 Task: Change the answer type to Multiple Lines.
Action: Mouse moved to (614, 358)
Screenshot: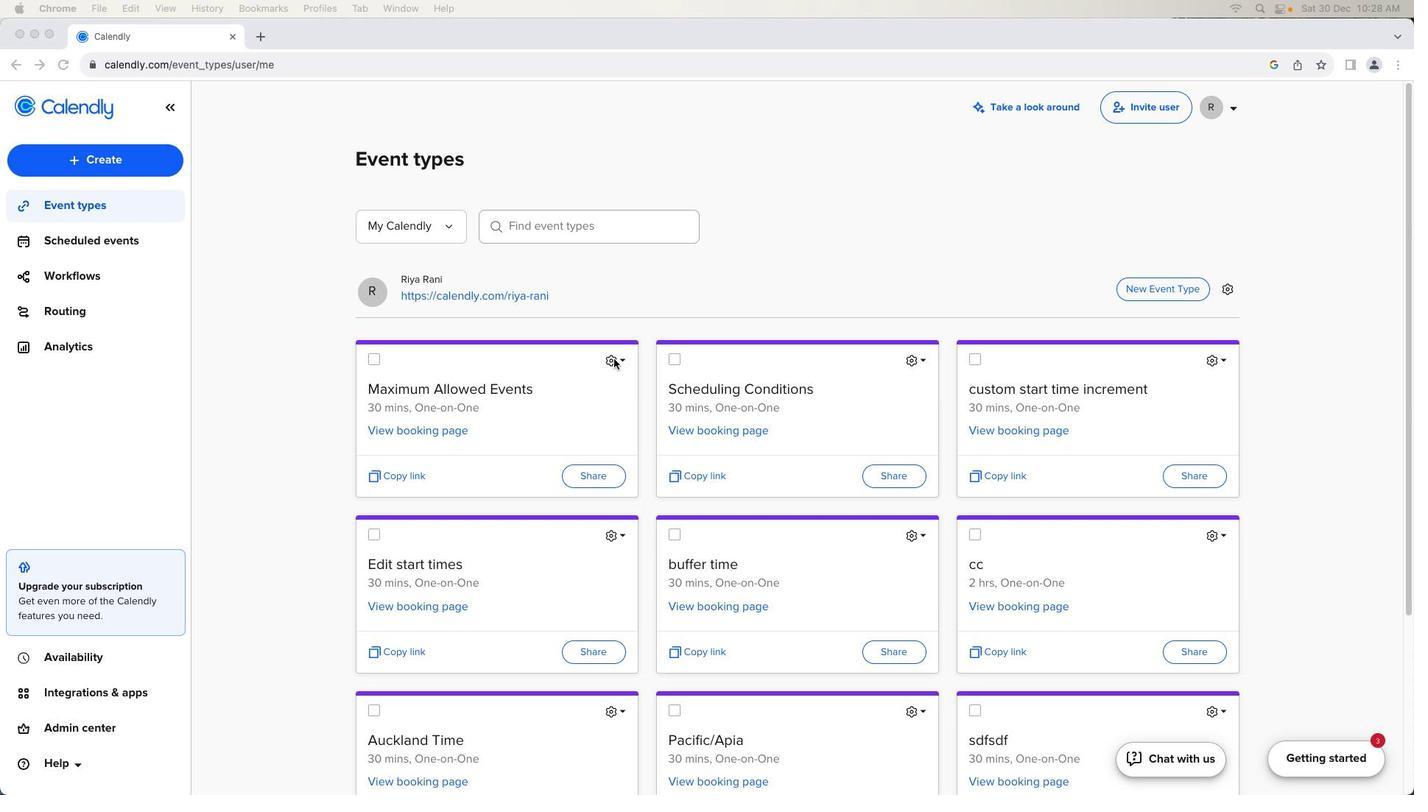 
Action: Mouse pressed left at (614, 358)
Screenshot: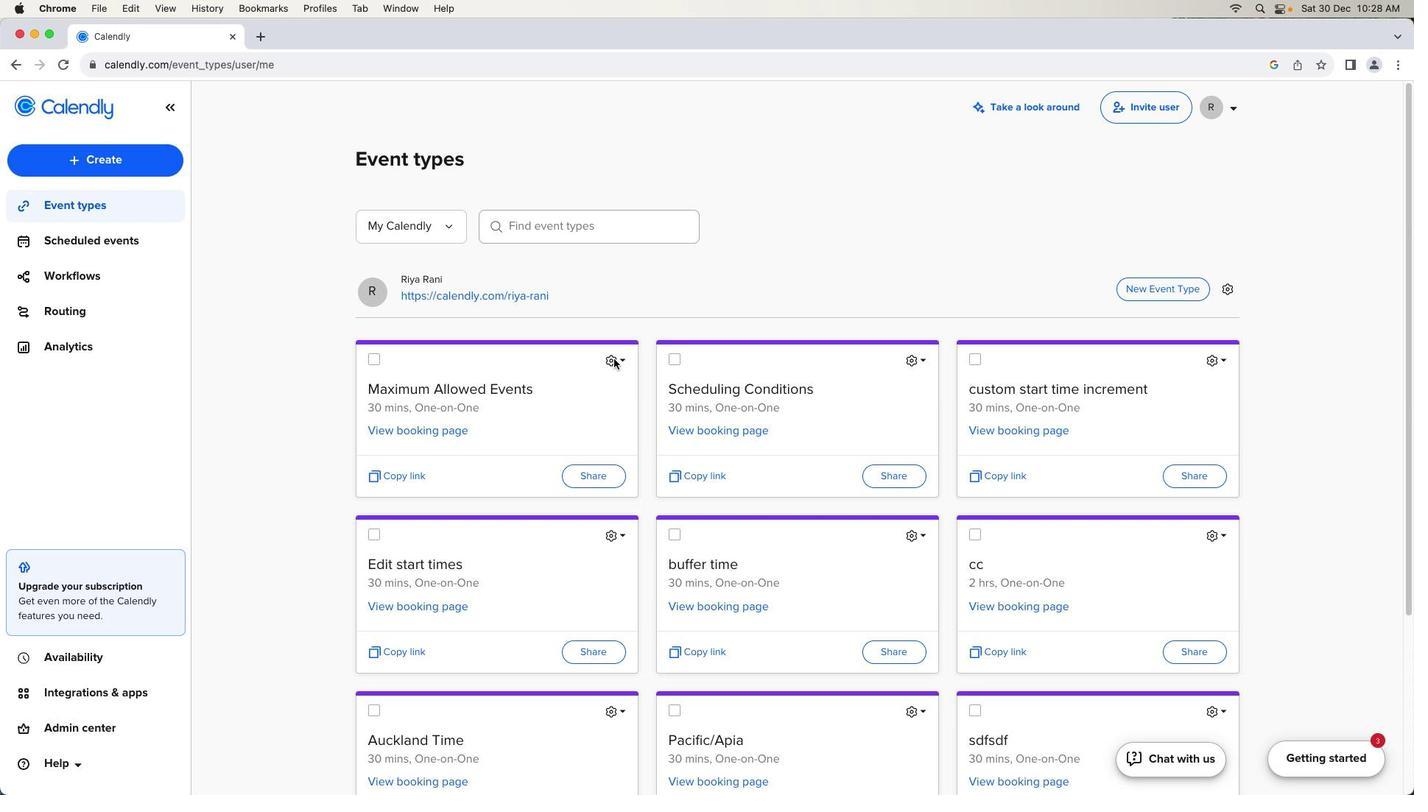 
Action: Mouse moved to (615, 358)
Screenshot: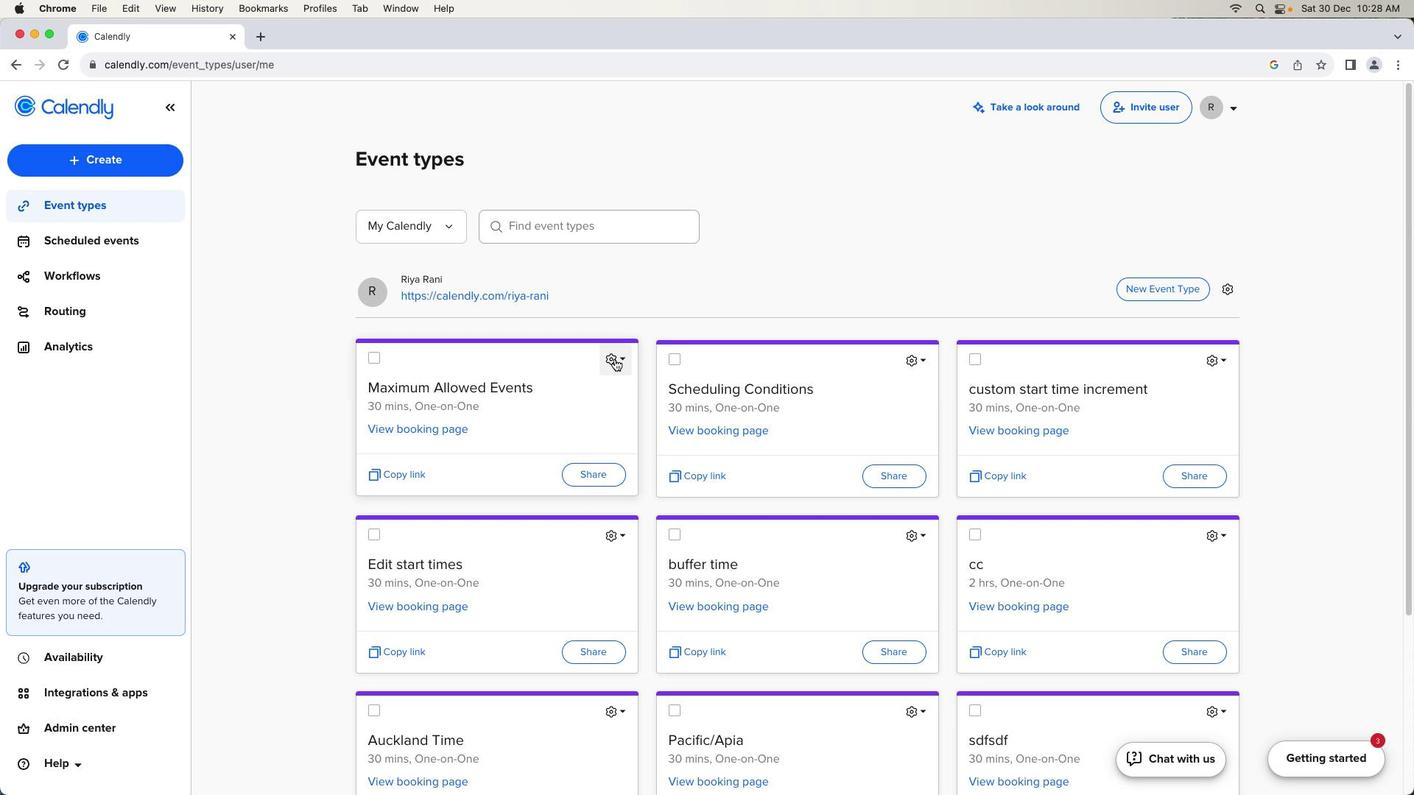 
Action: Mouse pressed left at (615, 358)
Screenshot: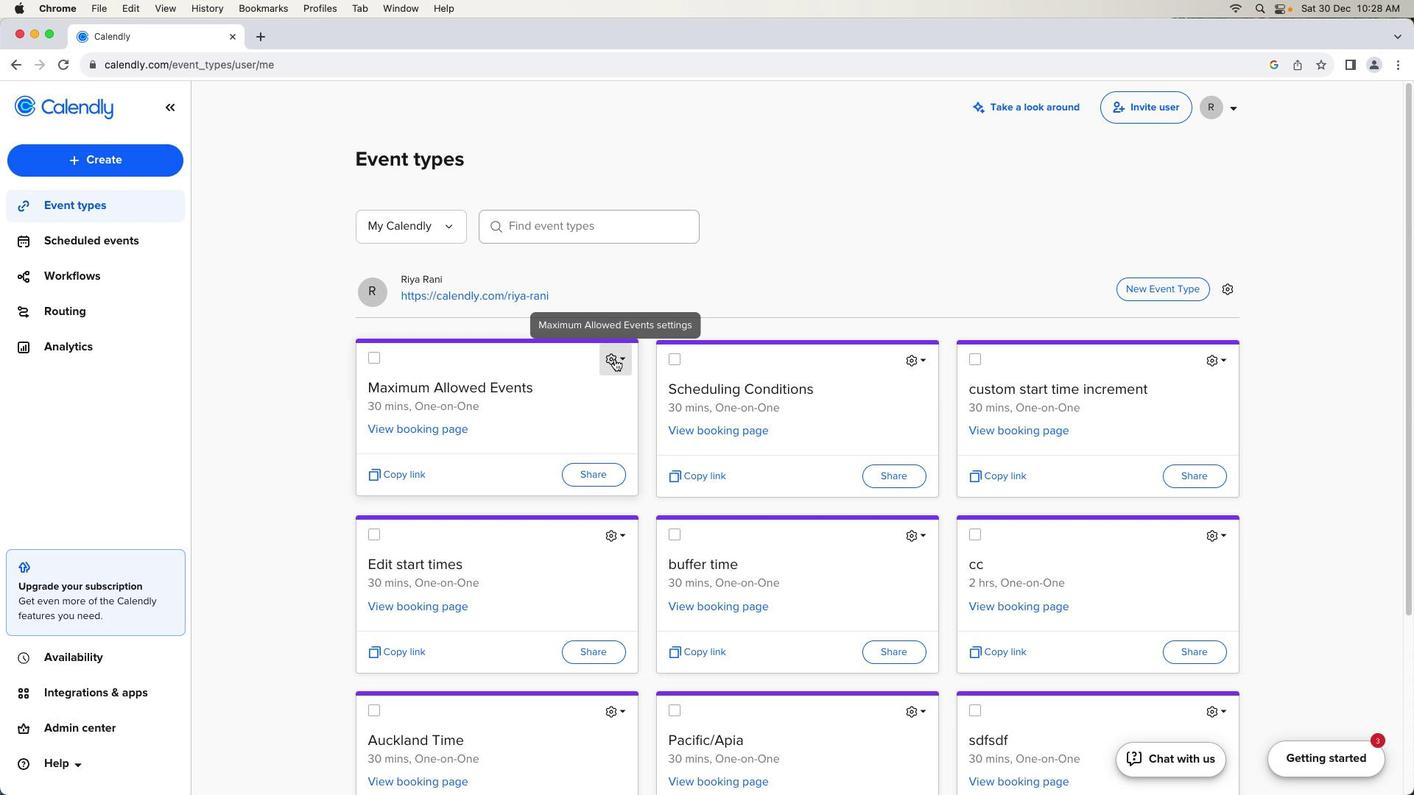 
Action: Mouse moved to (576, 389)
Screenshot: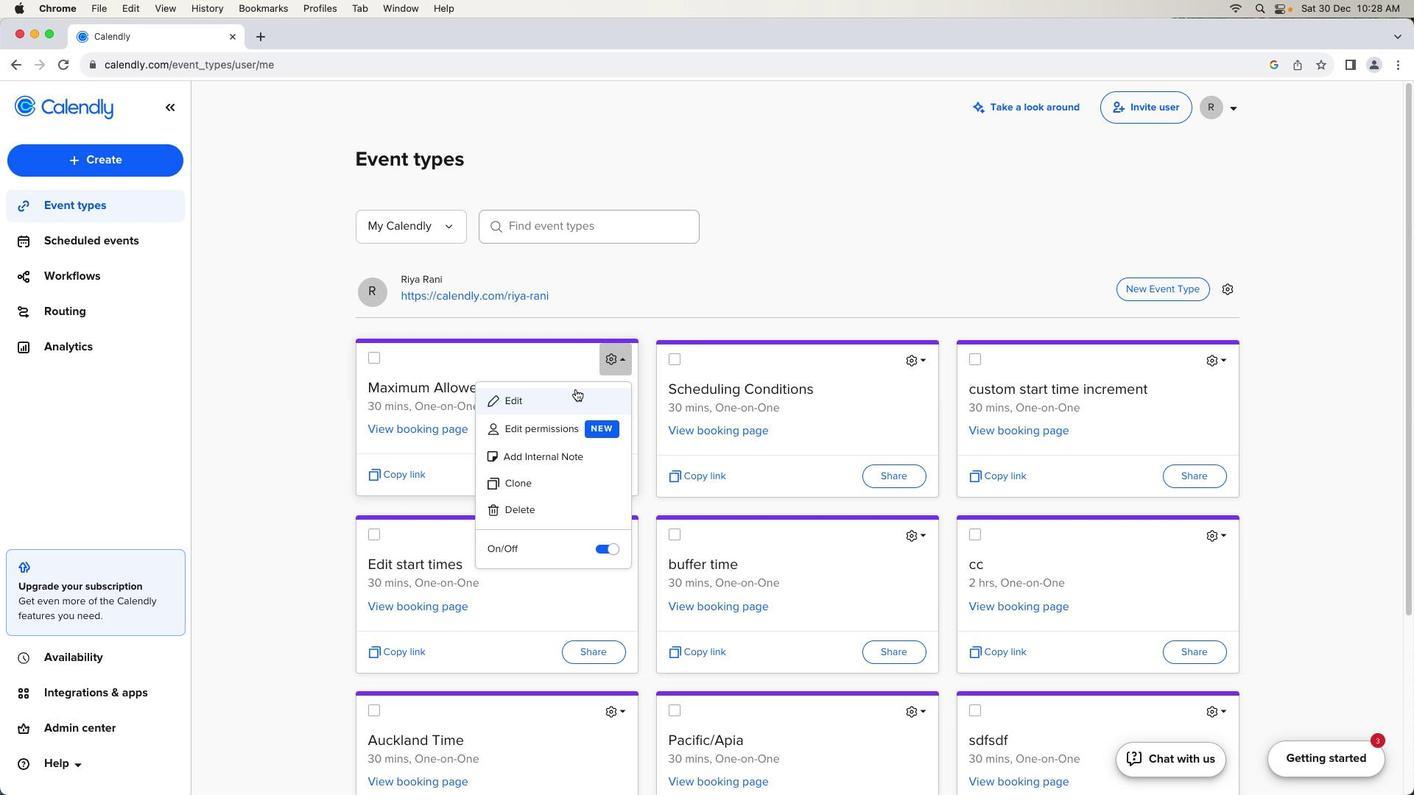 
Action: Mouse pressed left at (576, 389)
Screenshot: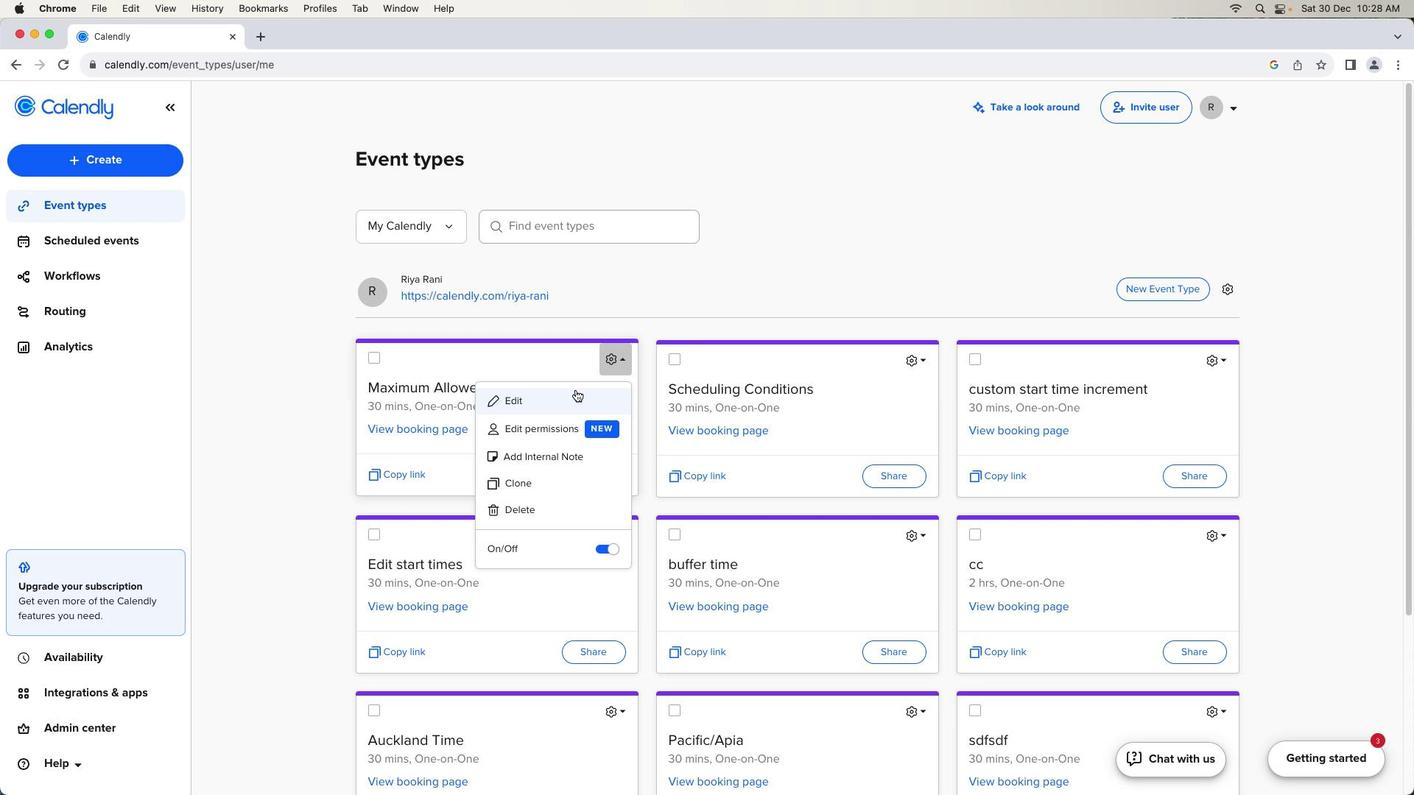
Action: Mouse moved to (283, 575)
Screenshot: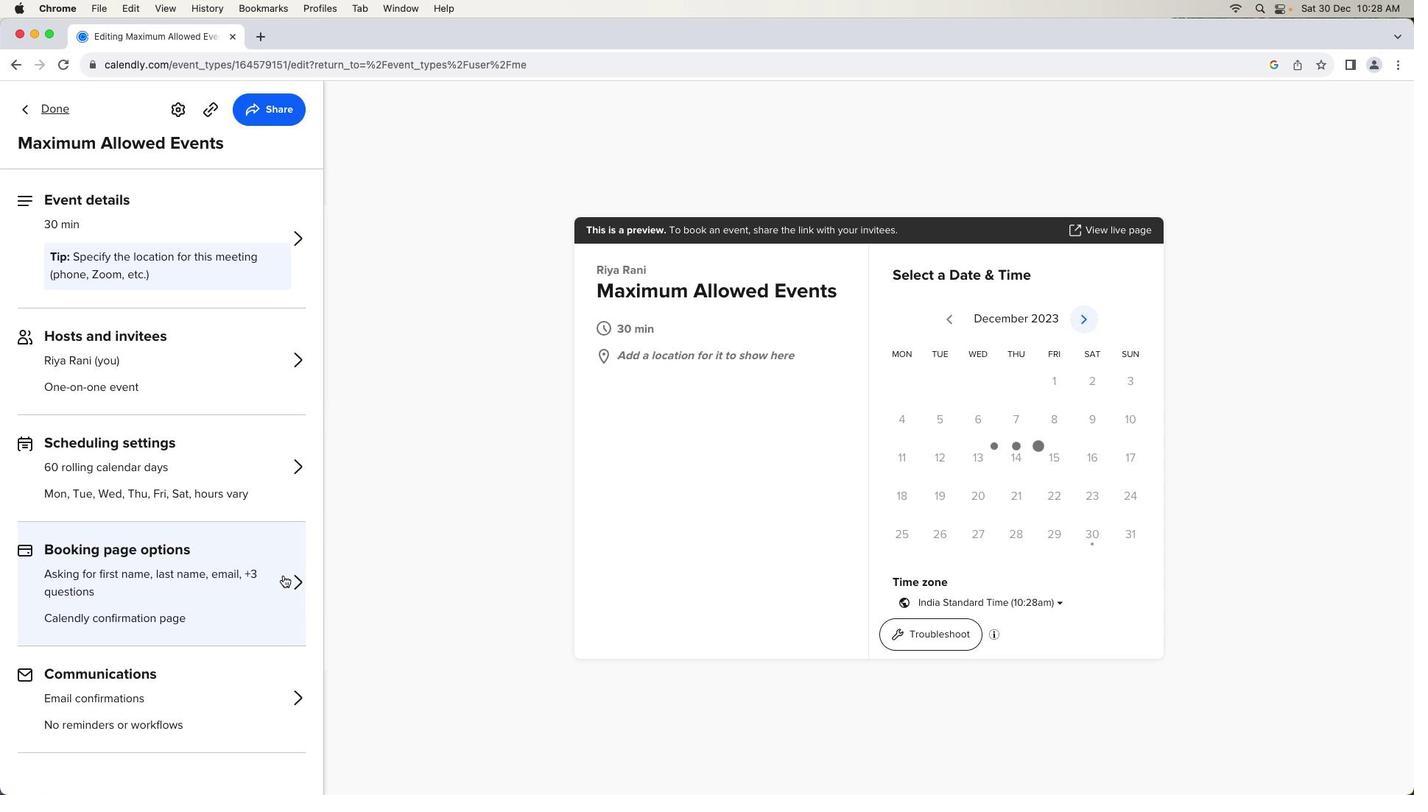 
Action: Mouse pressed left at (283, 575)
Screenshot: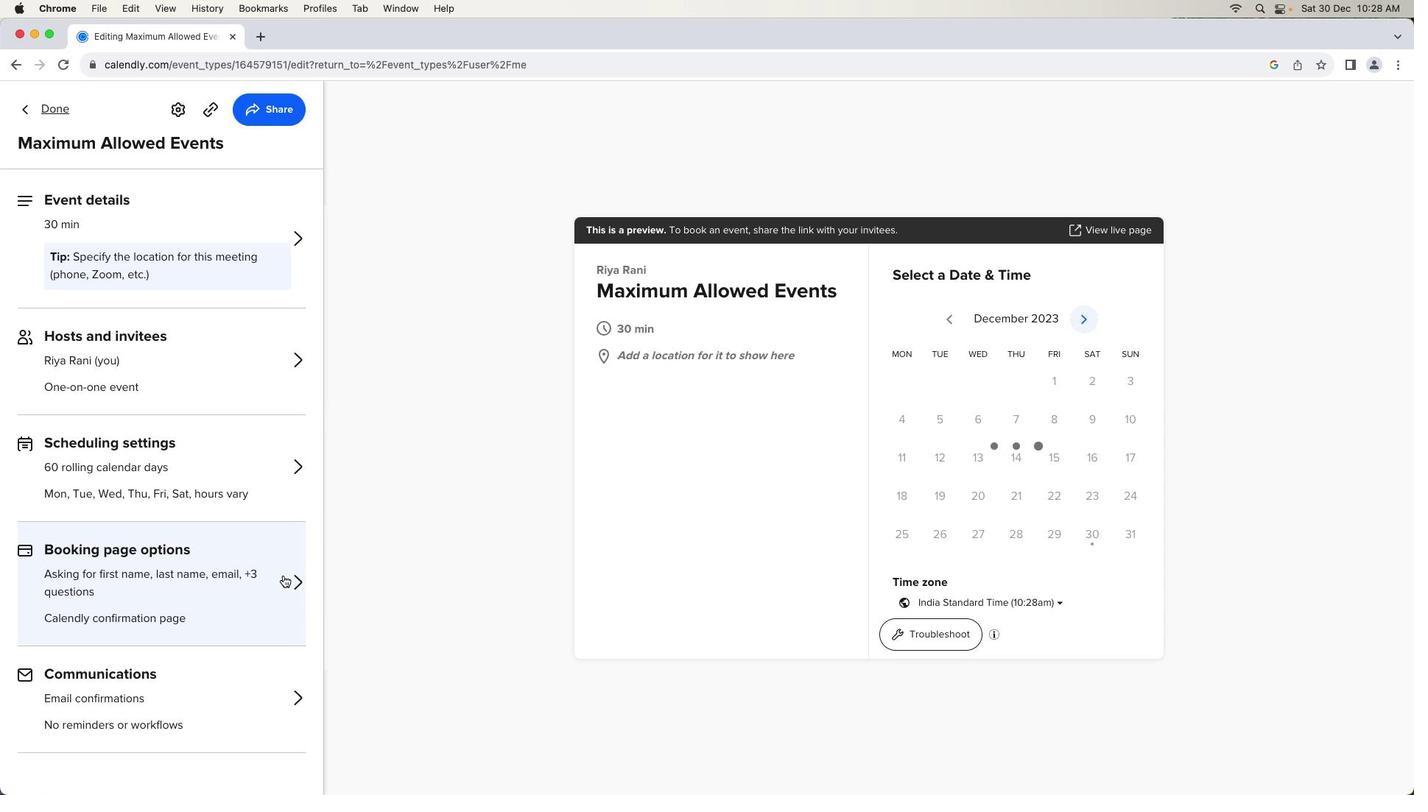 
Action: Mouse moved to (274, 512)
Screenshot: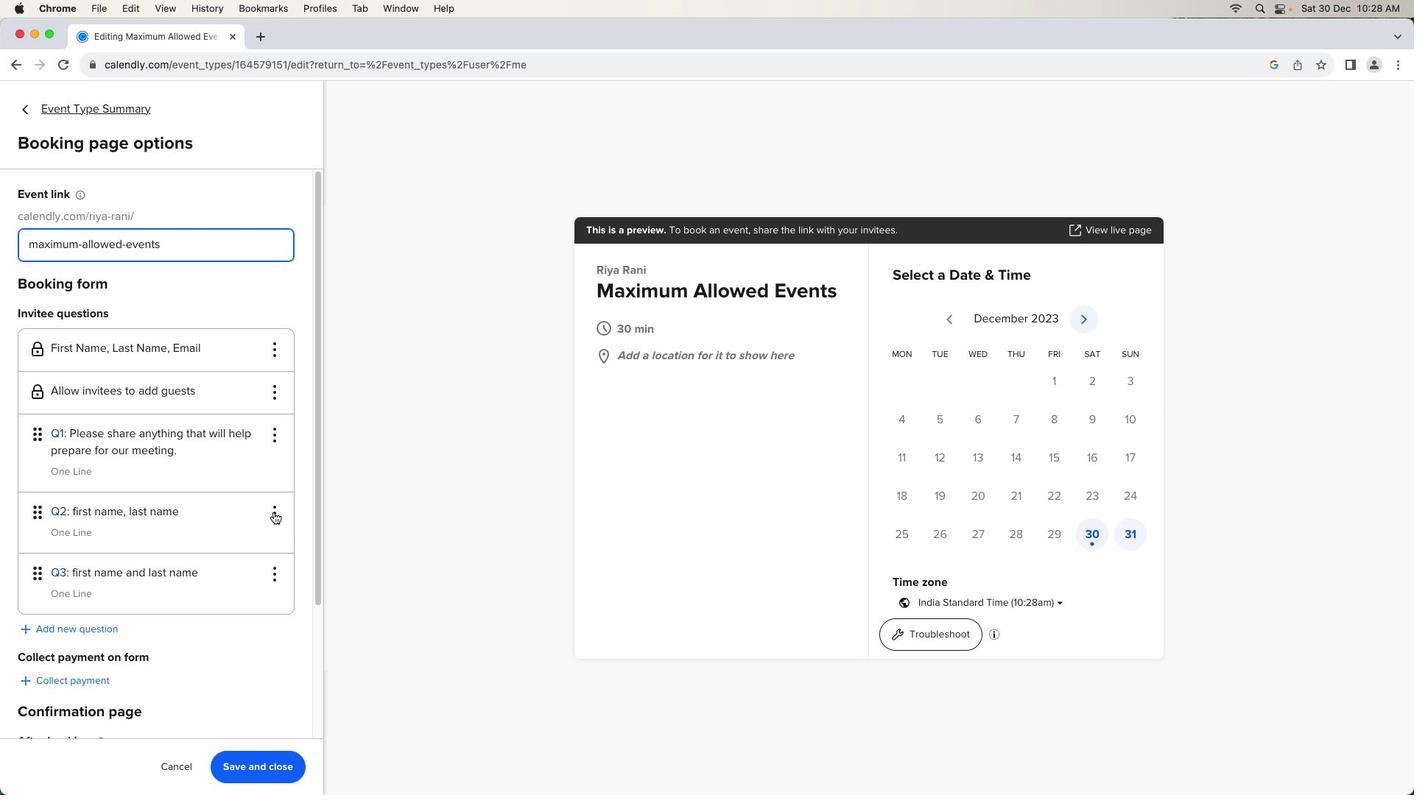 
Action: Mouse pressed left at (274, 512)
Screenshot: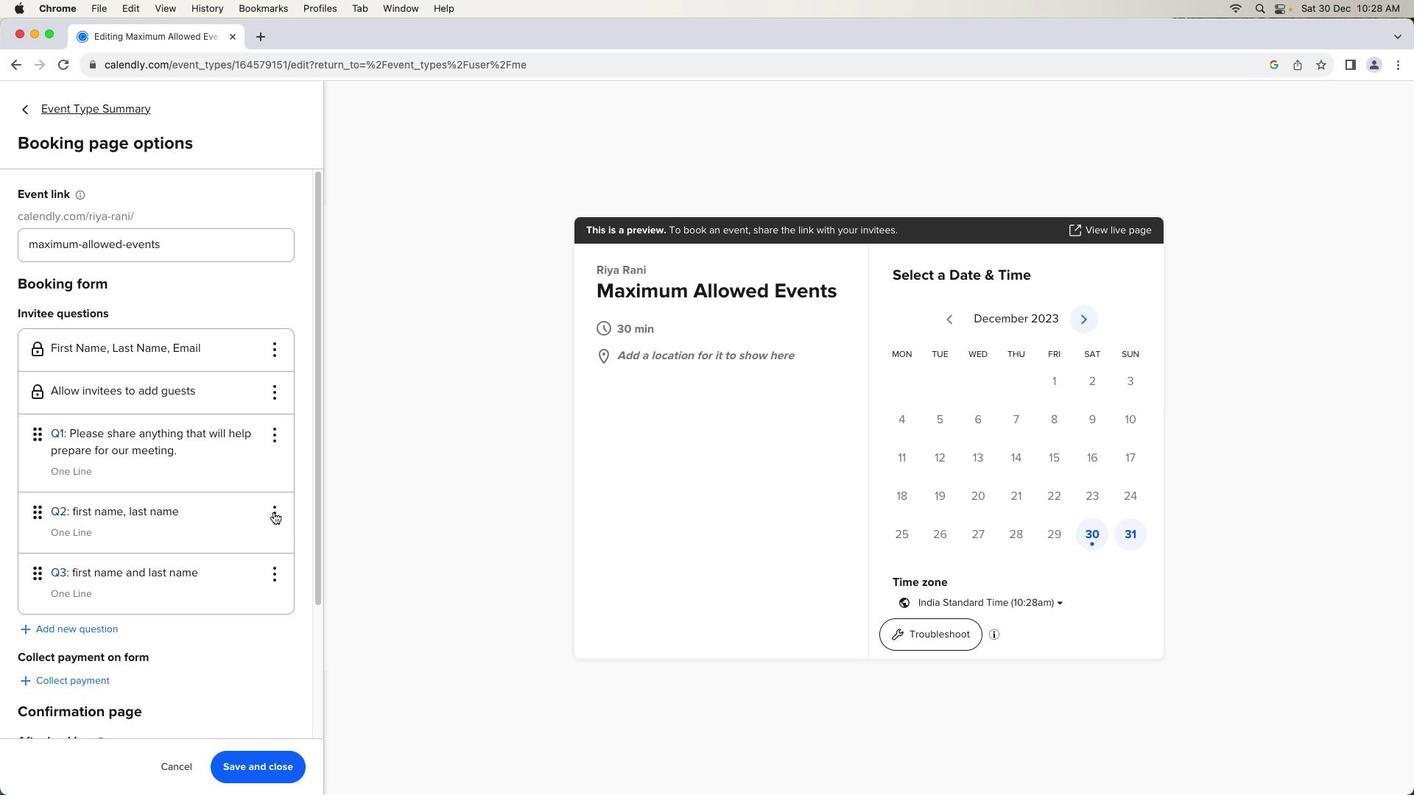 
Action: Mouse moved to (269, 534)
Screenshot: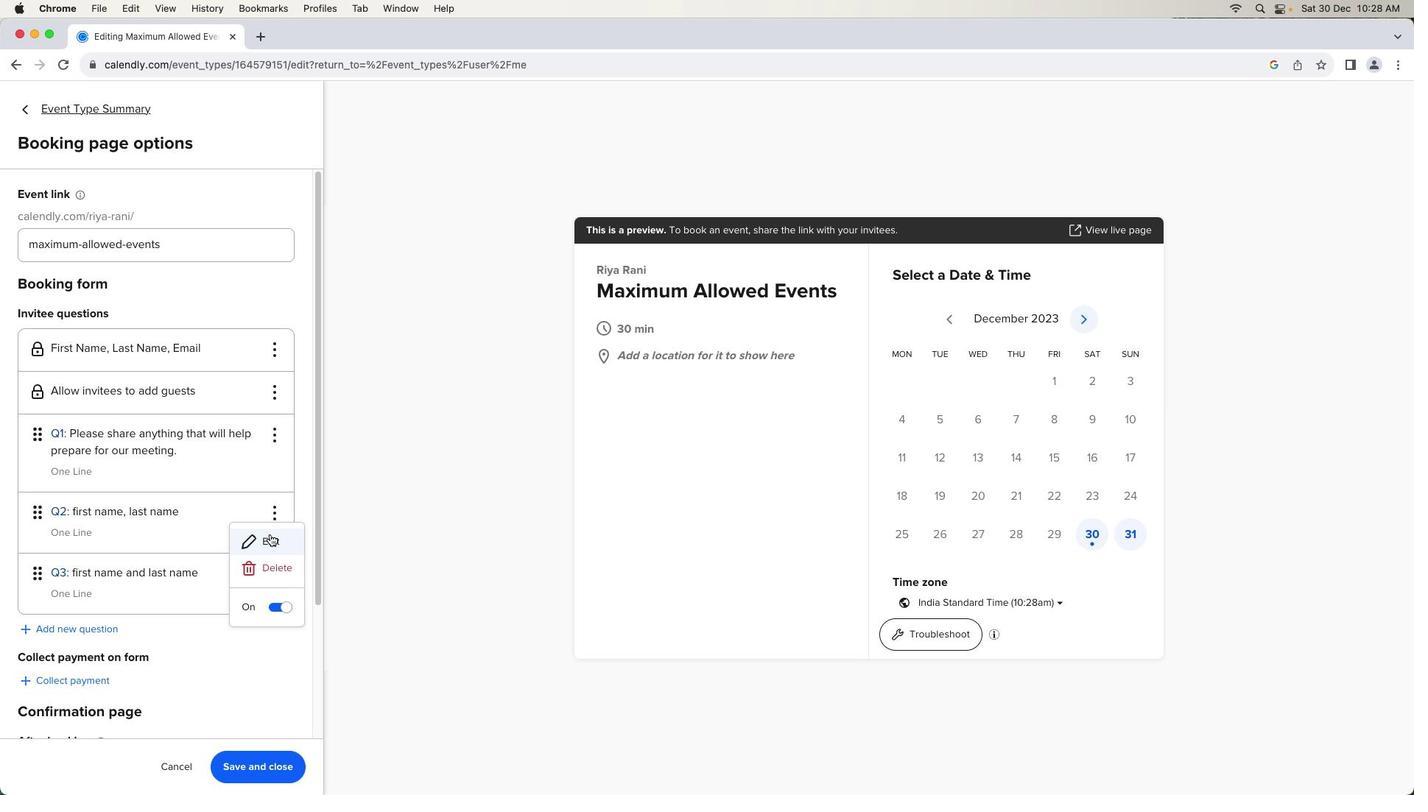 
Action: Mouse pressed left at (269, 534)
Screenshot: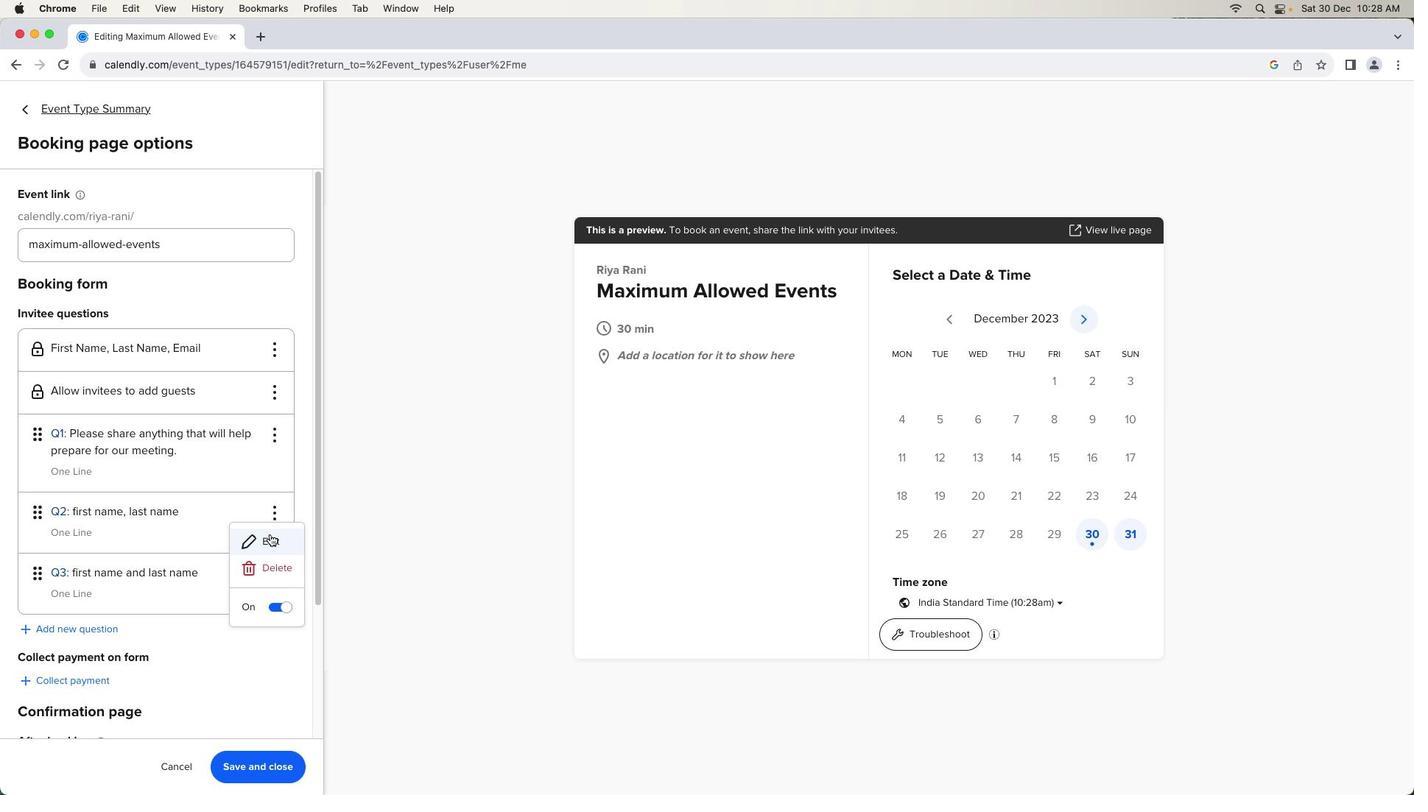 
Action: Mouse moved to (704, 379)
Screenshot: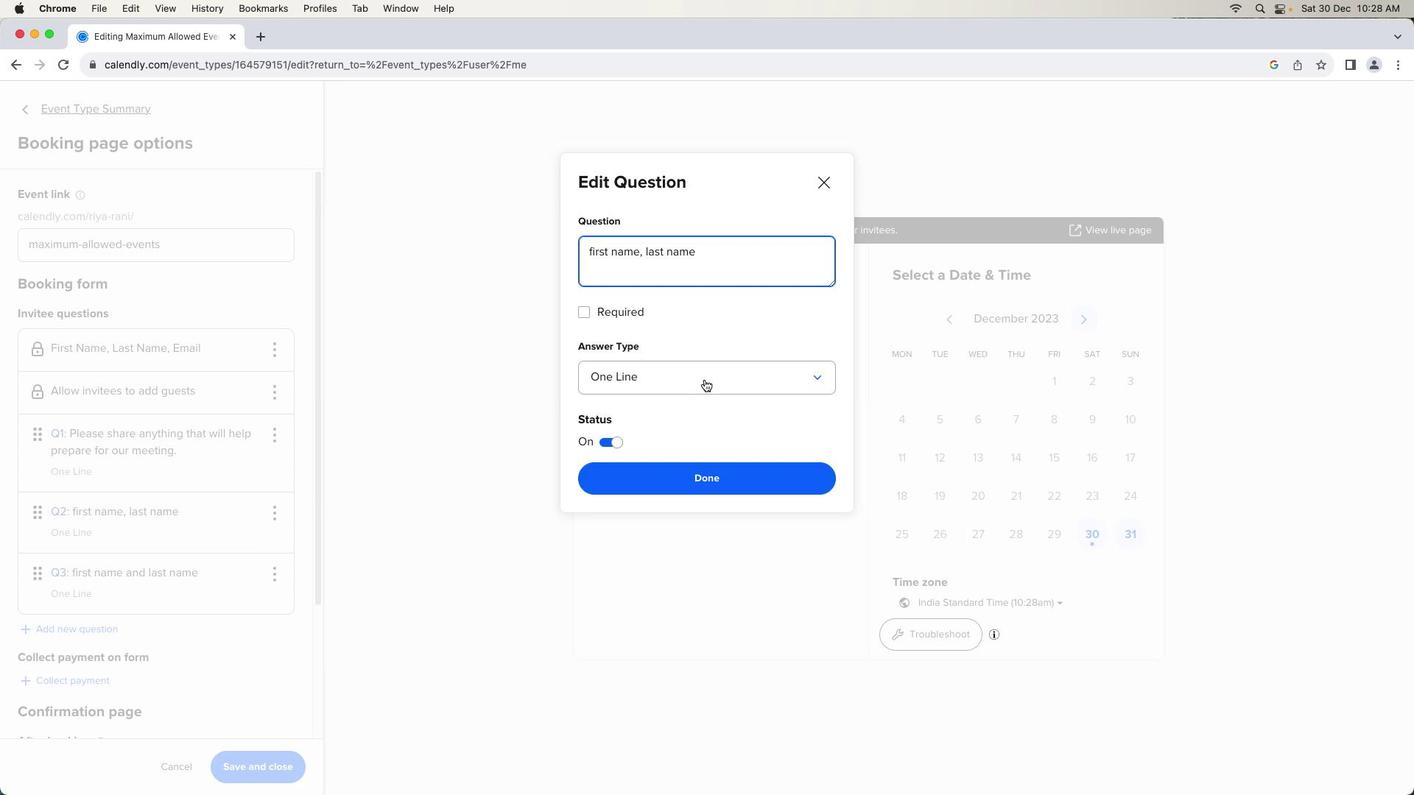
Action: Mouse pressed left at (704, 379)
Screenshot: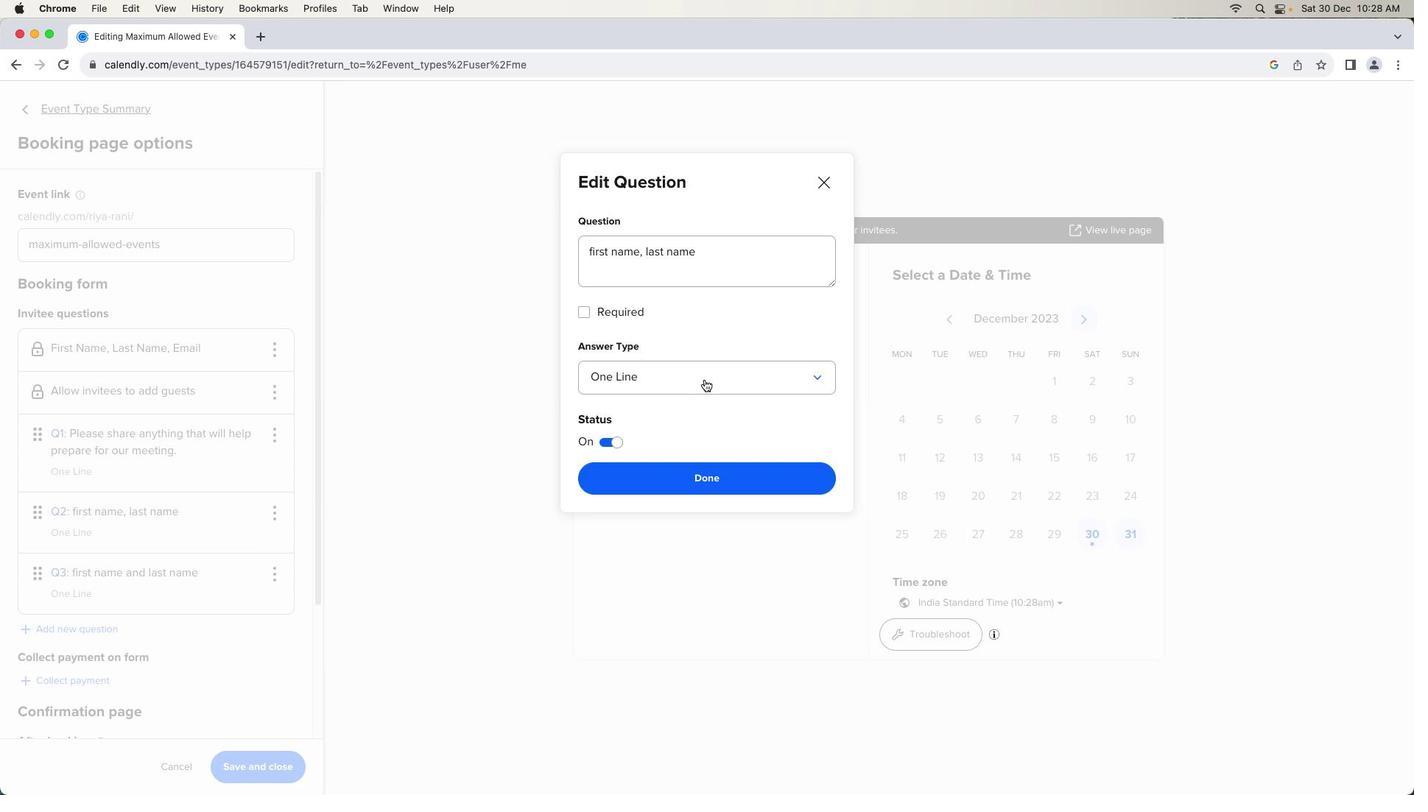 
Action: Mouse moved to (669, 441)
Screenshot: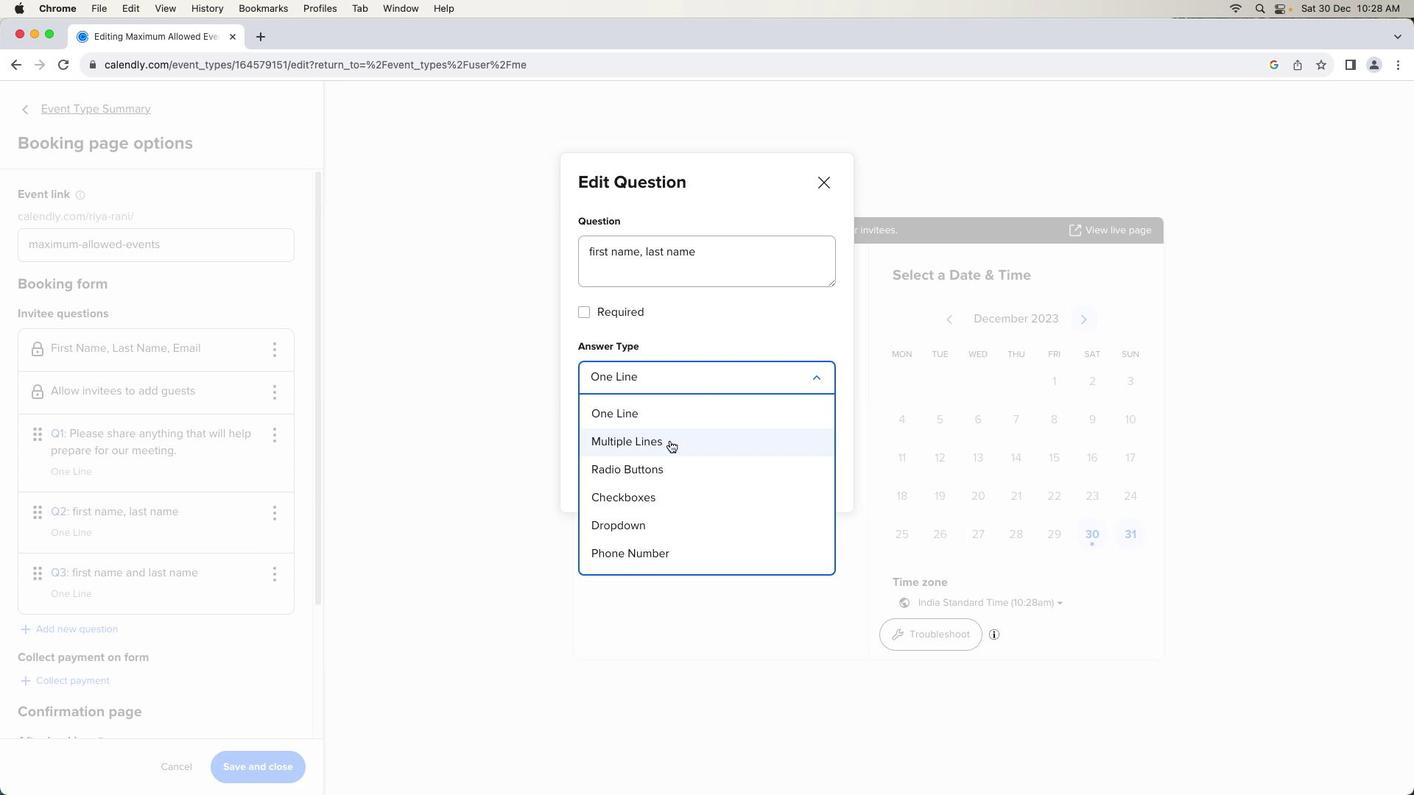 
Action: Mouse pressed left at (669, 441)
Screenshot: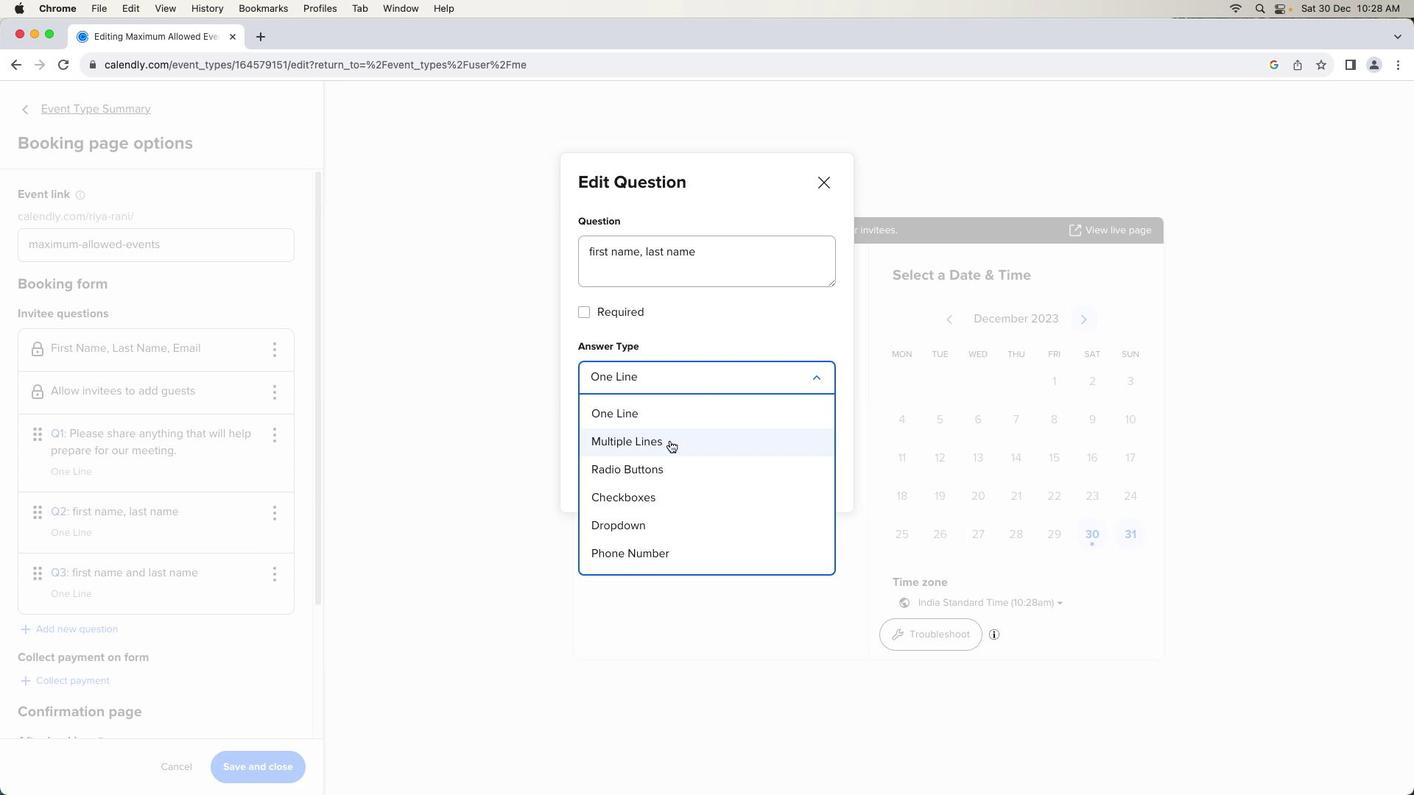 
Action: Mouse moved to (695, 486)
Screenshot: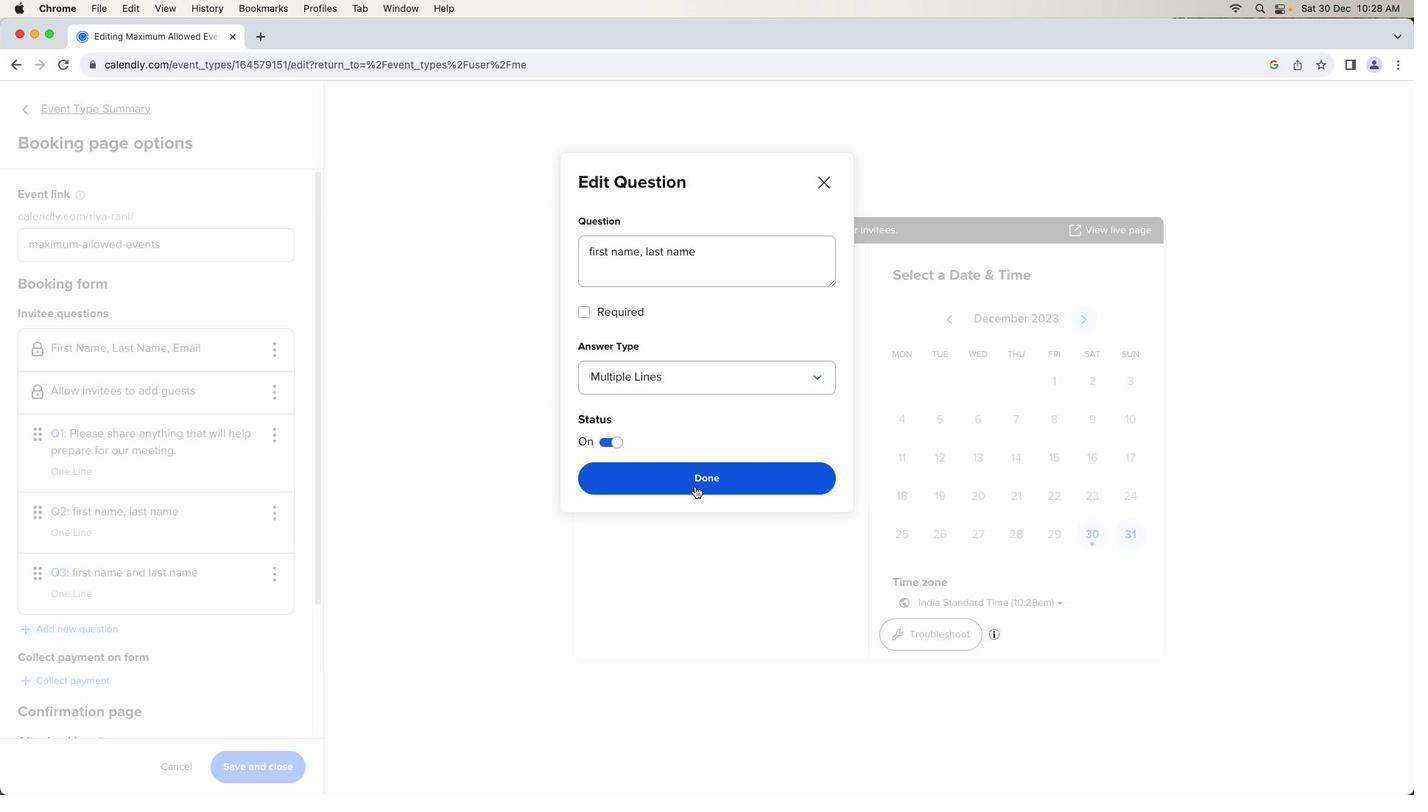 
Action: Mouse pressed left at (695, 486)
Screenshot: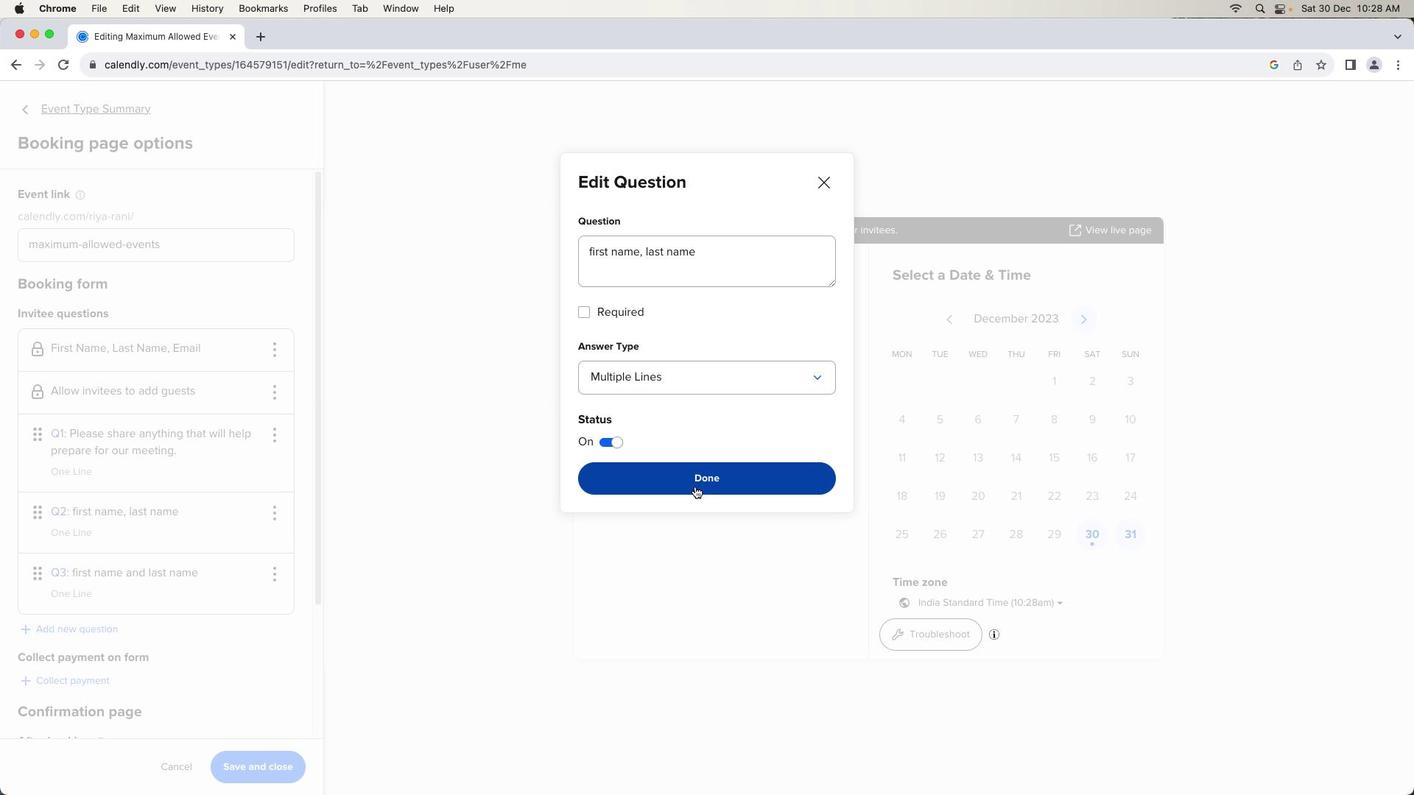 
Action: Mouse moved to (260, 763)
Screenshot: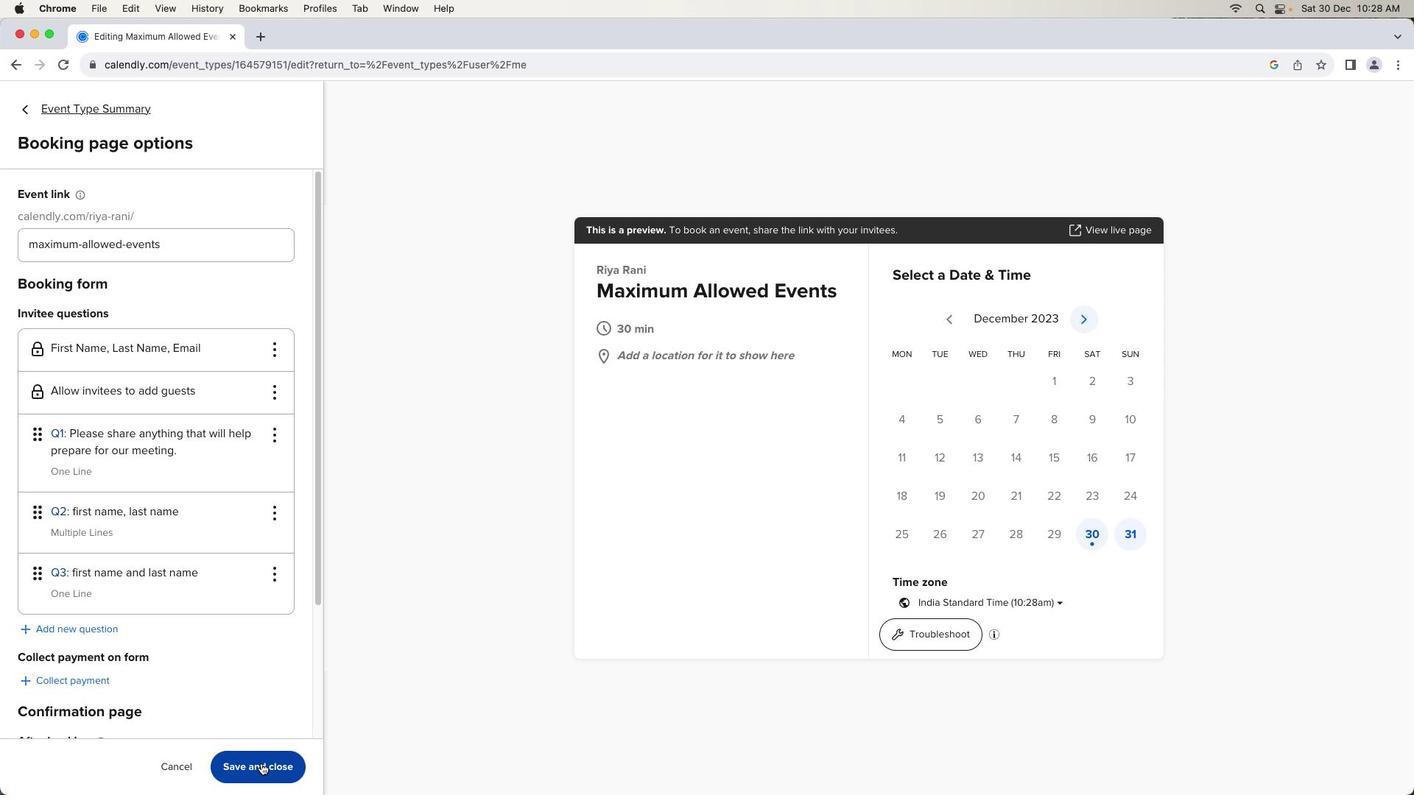 
Action: Mouse pressed left at (260, 763)
Screenshot: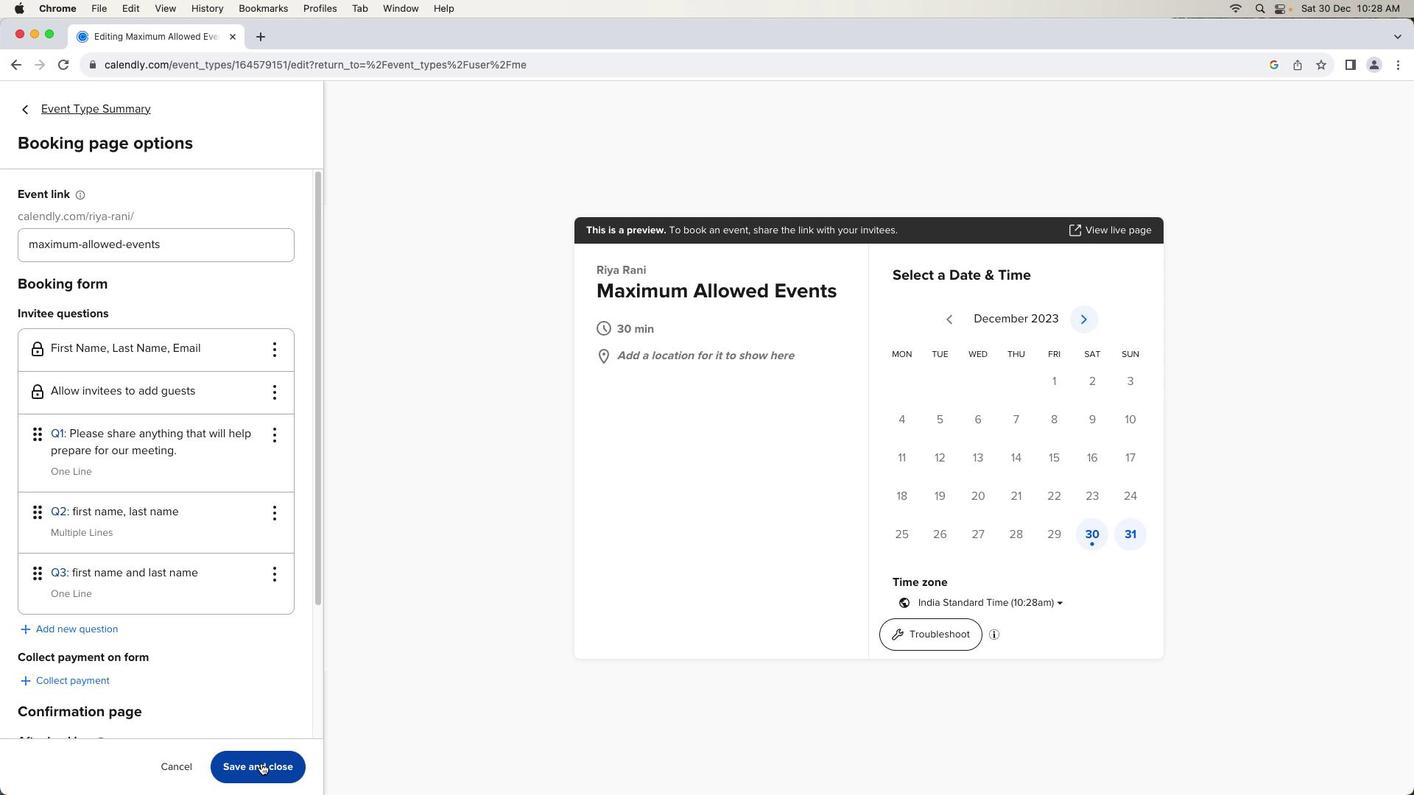 
Action: Mouse moved to (265, 764)
Screenshot: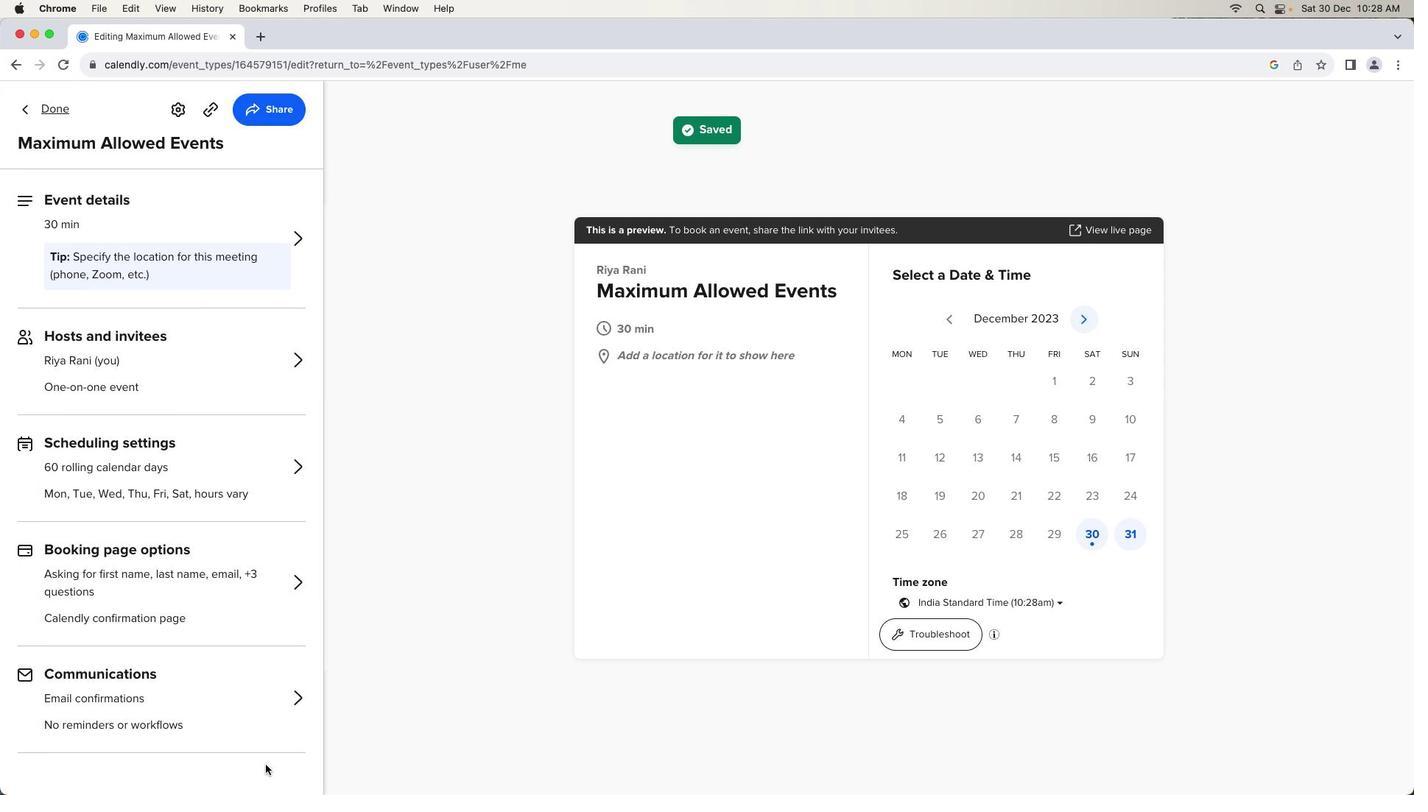 
